 Task: Create Issue Issue0005 in Backlog  in Scrum Project Project0001 in Jira
Action: Mouse moved to (337, 387)
Screenshot: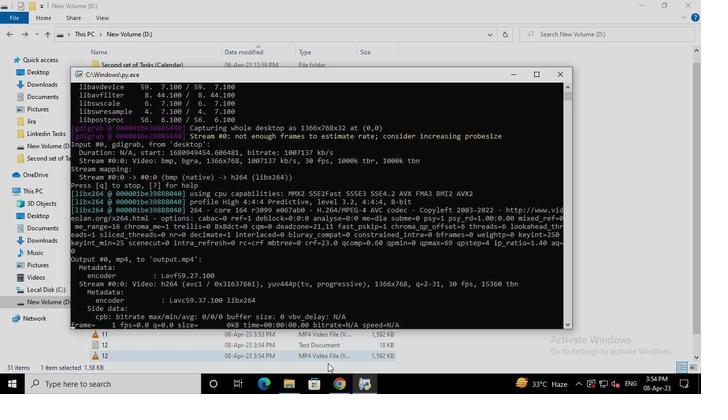 
Action: Mouse pressed left at (337, 387)
Screenshot: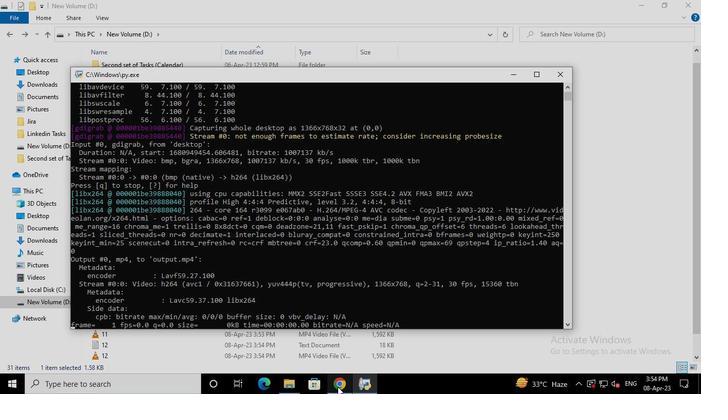 
Action: Mouse moved to (53, 156)
Screenshot: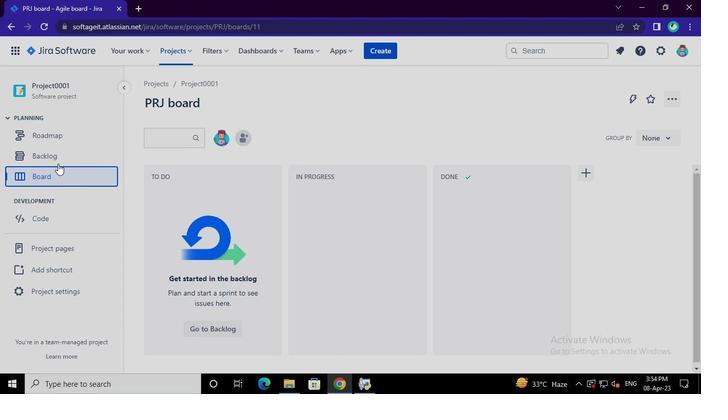 
Action: Mouse pressed left at (53, 156)
Screenshot: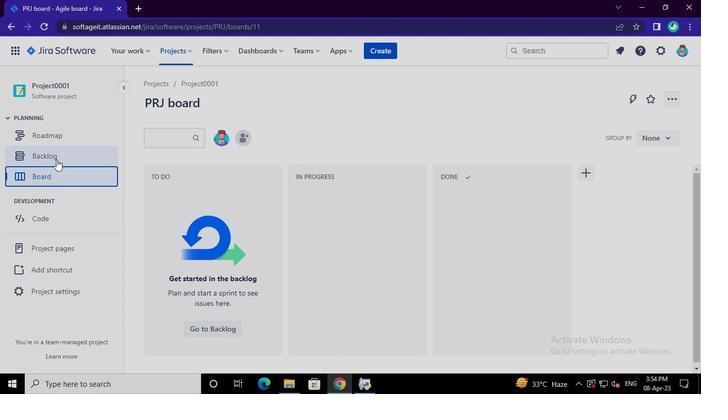 
Action: Mouse moved to (206, 326)
Screenshot: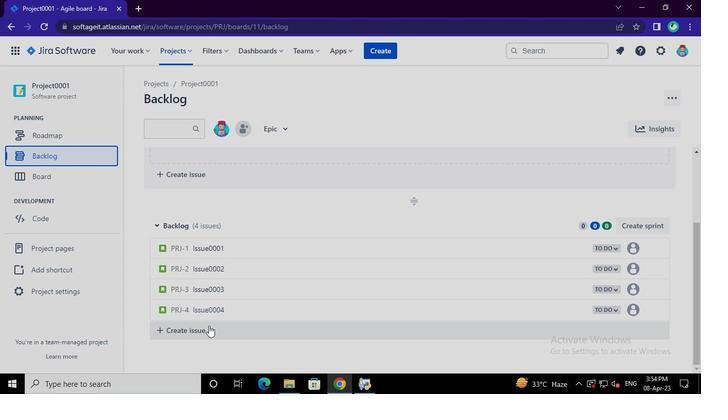 
Action: Mouse pressed left at (206, 326)
Screenshot: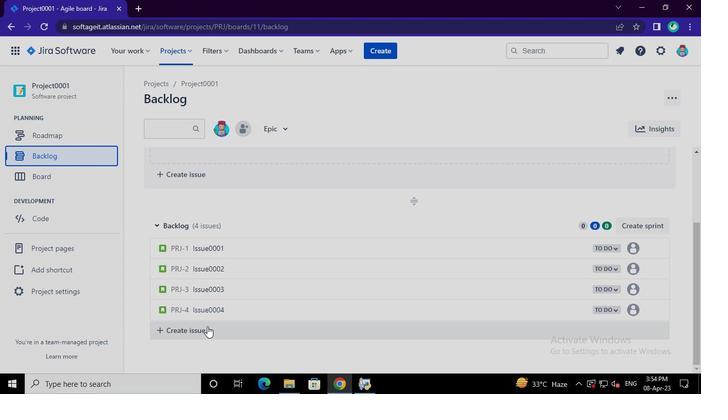 
Action: Mouse pressed left at (206, 326)
Screenshot: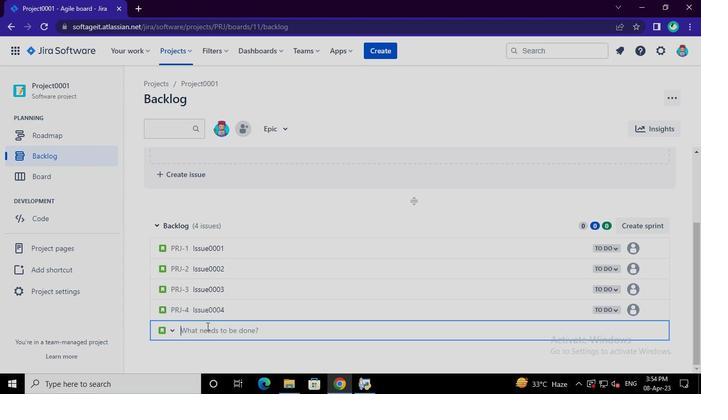 
Action: Mouse moved to (206, 327)
Screenshot: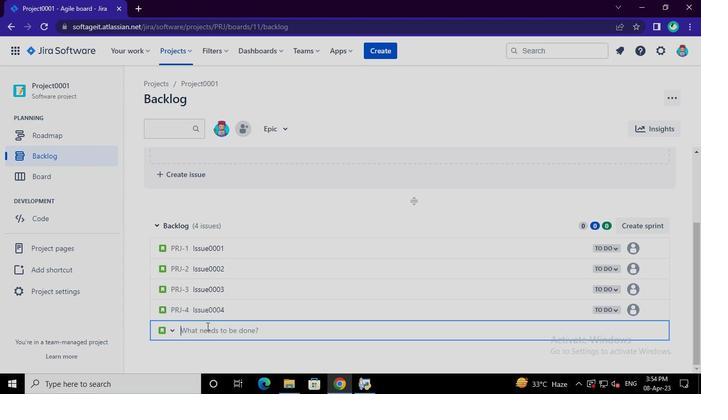 
Action: Keyboard Key.shift
Screenshot: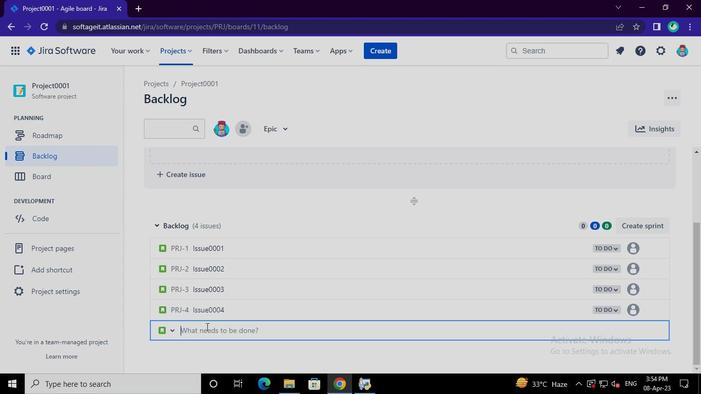 
Action: Keyboard I
Screenshot: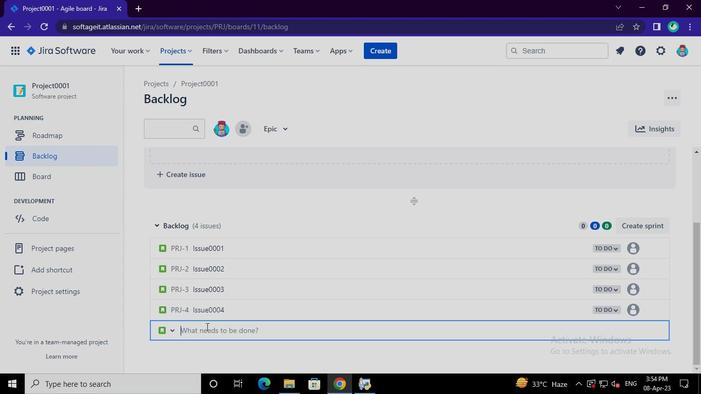 
Action: Keyboard s
Screenshot: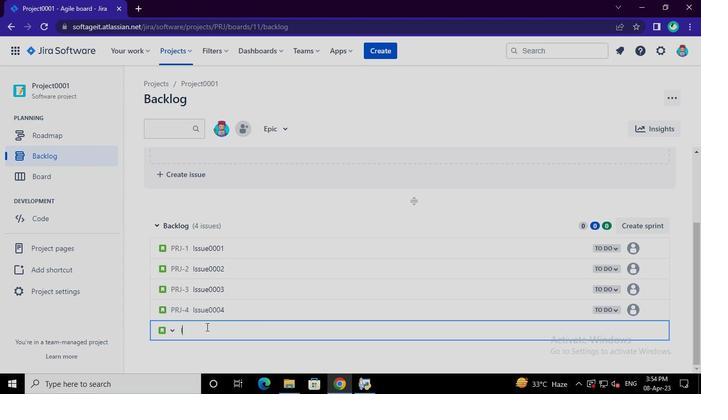 
Action: Keyboard s
Screenshot: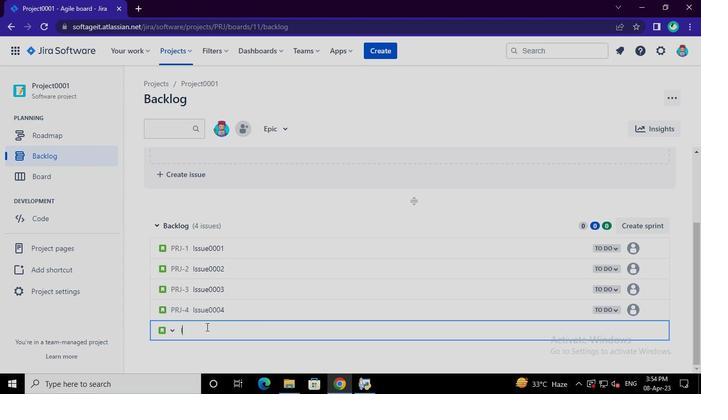
Action: Keyboard u
Screenshot: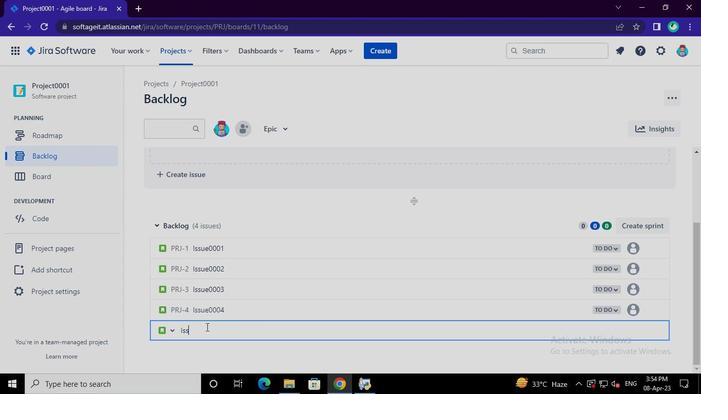 
Action: Keyboard e
Screenshot: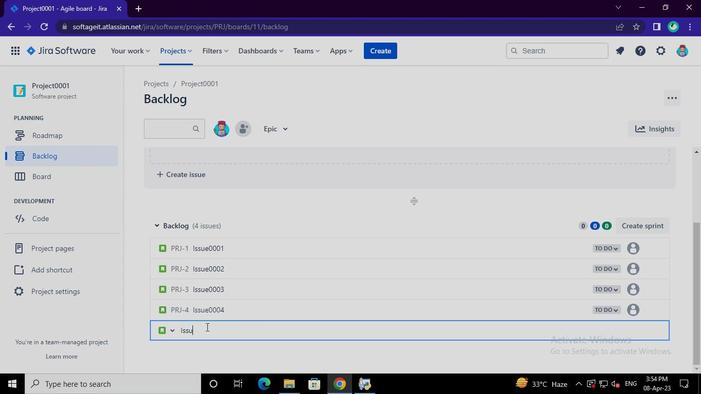 
Action: Keyboard <96>
Screenshot: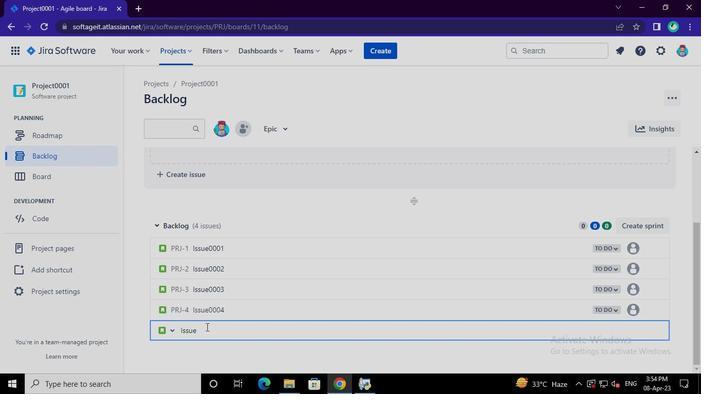 
Action: Keyboard <96>
Screenshot: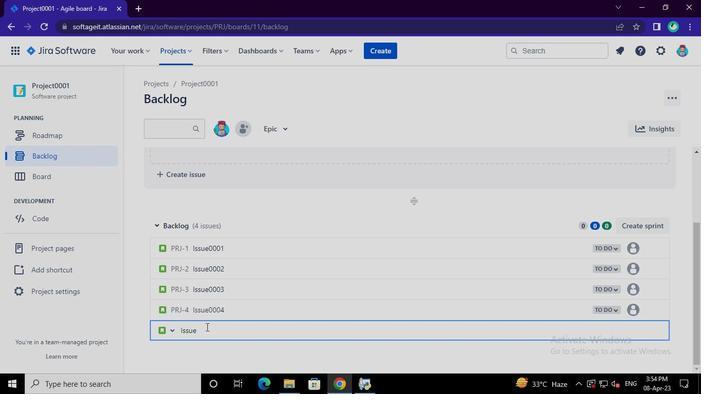 
Action: Keyboard <96>
Screenshot: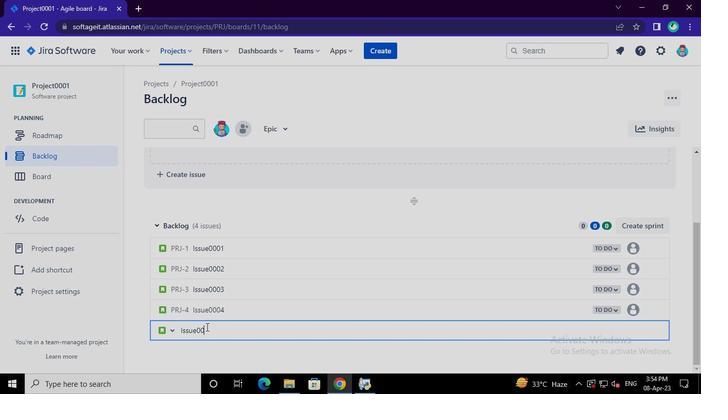 
Action: Keyboard <101>
Screenshot: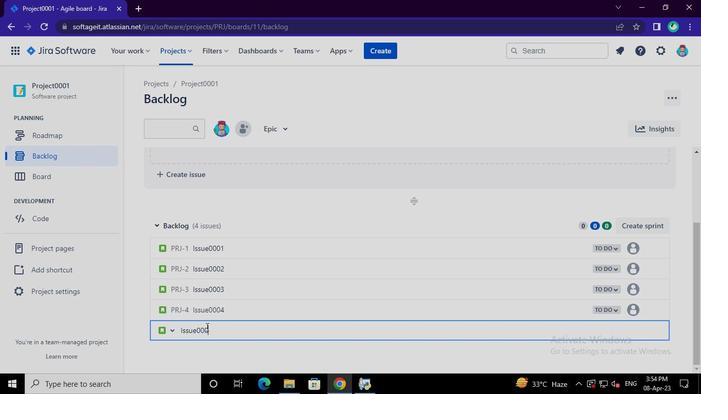 
Action: Keyboard Key.enter
Screenshot: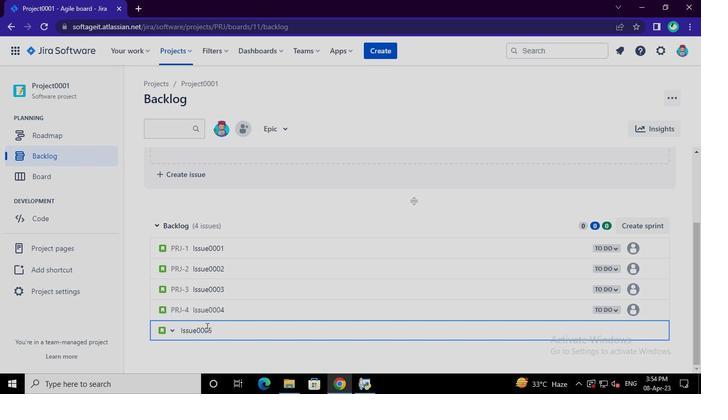 
Action: Mouse moved to (370, 386)
Screenshot: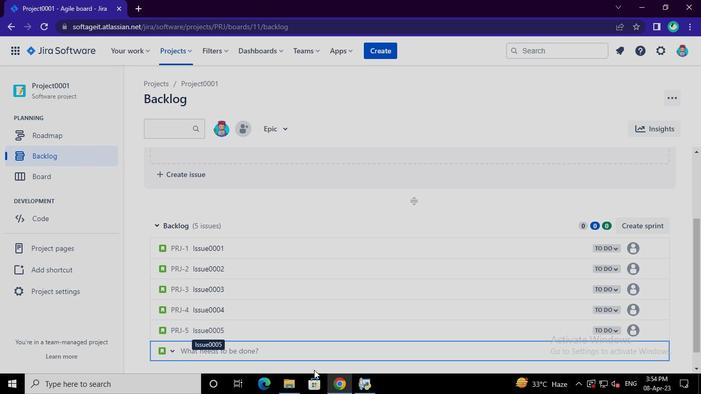 
Action: Mouse pressed left at (370, 386)
Screenshot: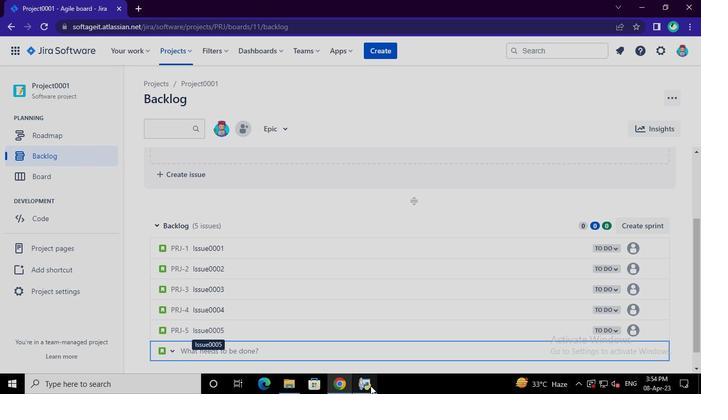 
Action: Mouse moved to (557, 71)
Screenshot: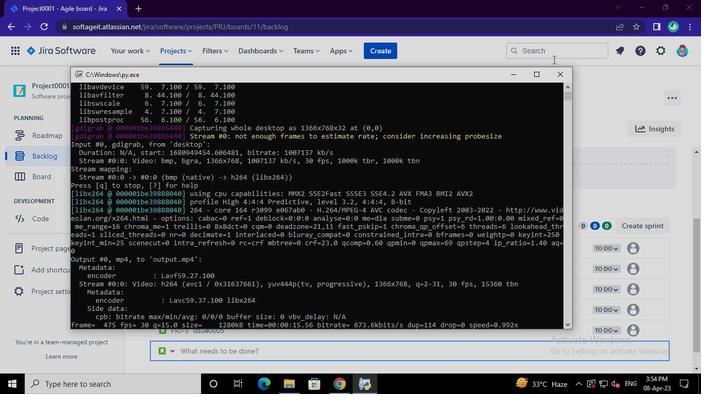 
Action: Mouse pressed left at (557, 71)
Screenshot: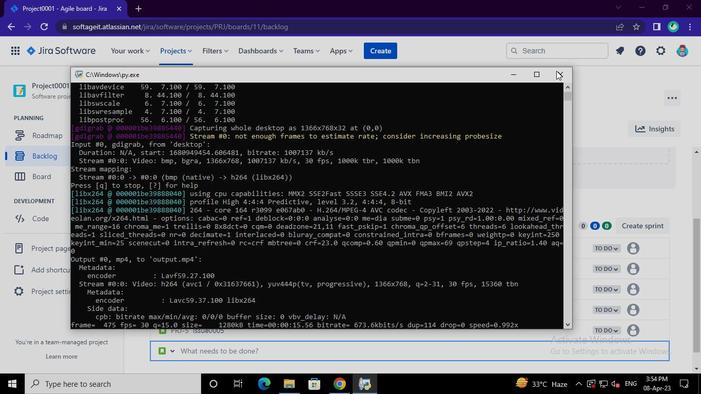 
